 Task: Reverse a section of an audio track for creative exploration.
Action: Mouse moved to (5, 13)
Screenshot: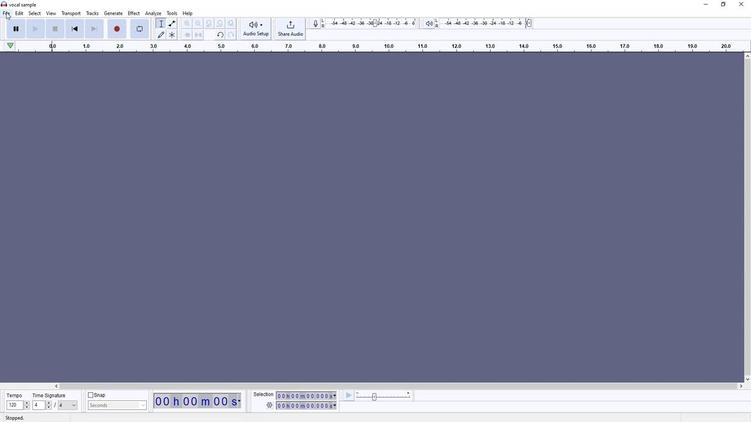 
Action: Mouse pressed left at (5, 13)
Screenshot: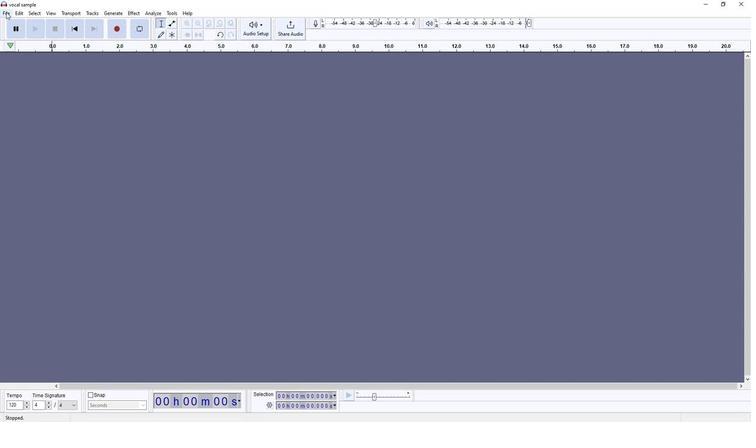 
Action: Mouse moved to (116, 93)
Screenshot: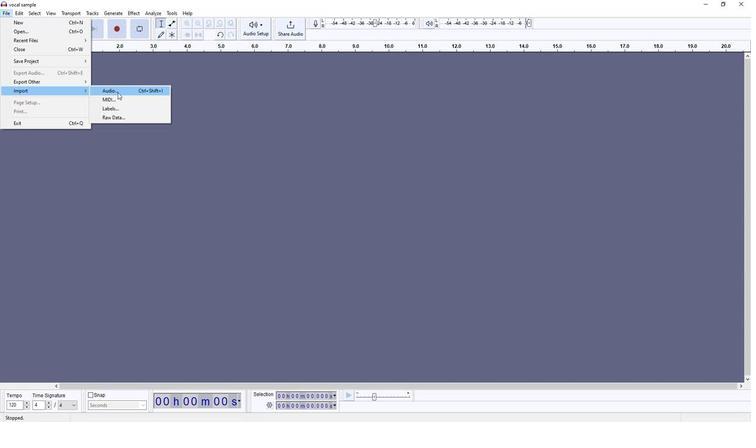 
Action: Mouse pressed left at (116, 93)
Screenshot: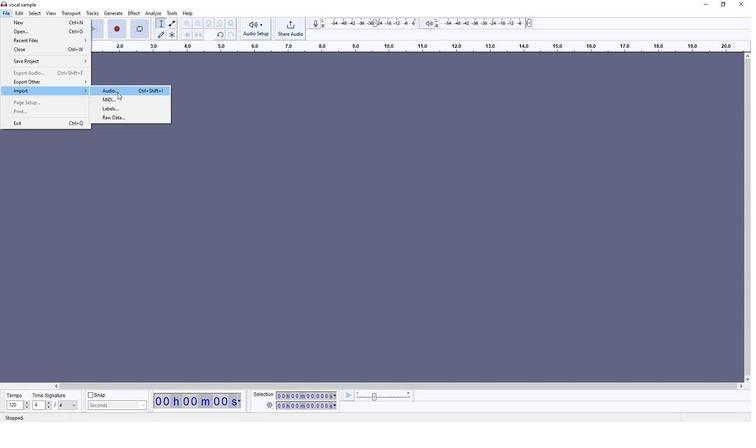 
Action: Mouse moved to (289, 117)
Screenshot: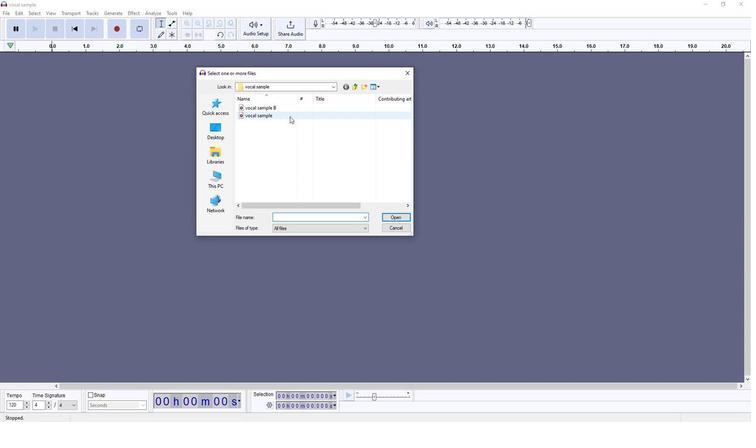 
Action: Mouse pressed left at (289, 117)
Screenshot: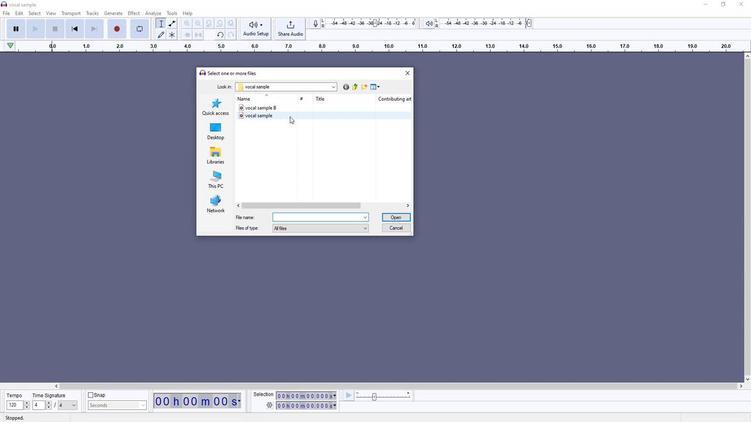 
Action: Mouse moved to (393, 217)
Screenshot: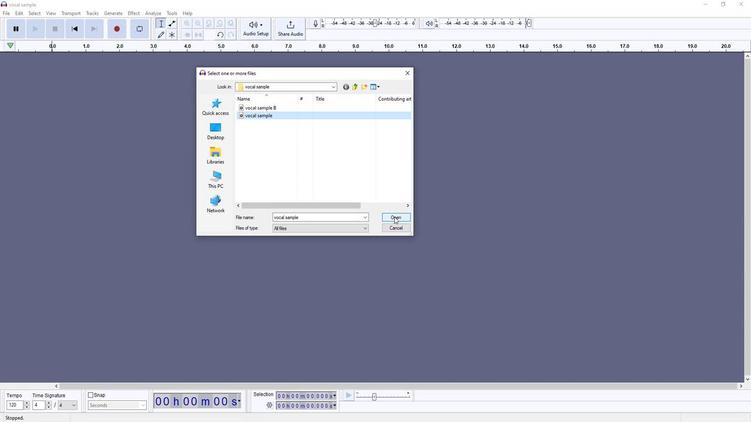 
Action: Mouse pressed left at (393, 217)
Screenshot: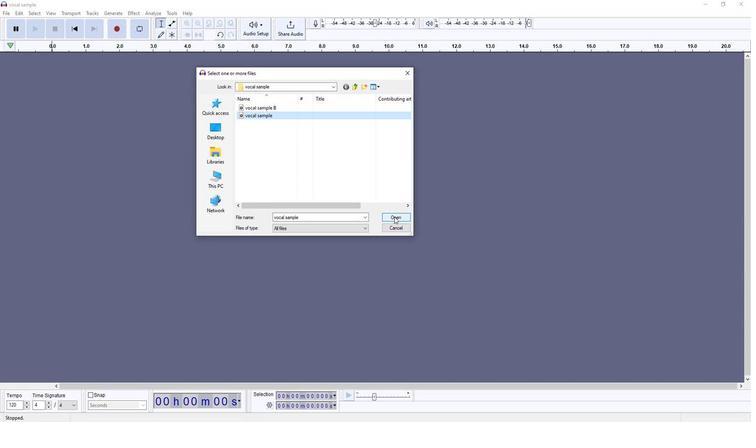 
Action: Mouse moved to (737, 60)
Screenshot: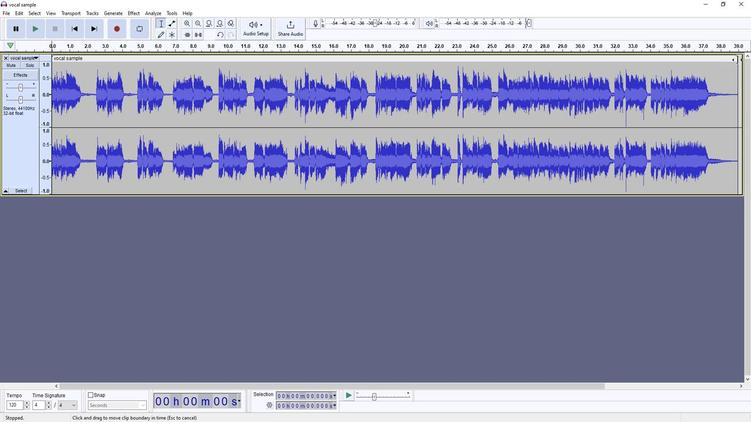 
Action: Mouse pressed left at (737, 60)
Screenshot: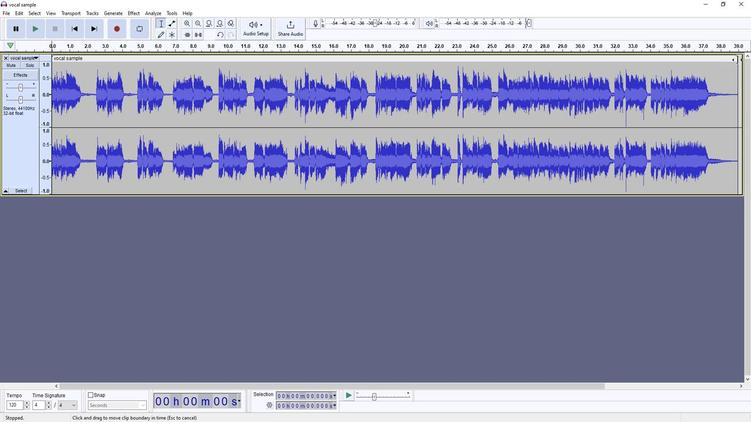 
Action: Mouse moved to (36, 32)
Screenshot: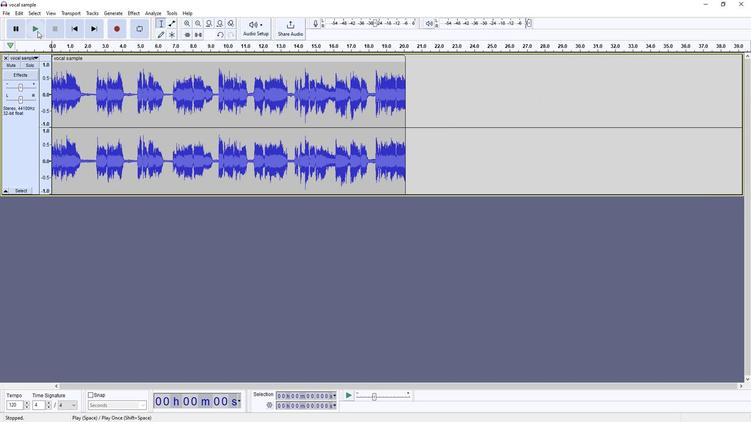 
Action: Mouse pressed left at (36, 32)
Screenshot: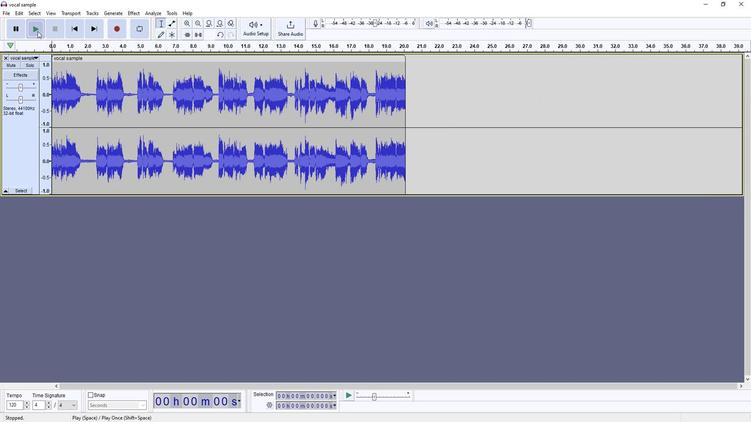 
Action: Mouse moved to (186, 25)
Screenshot: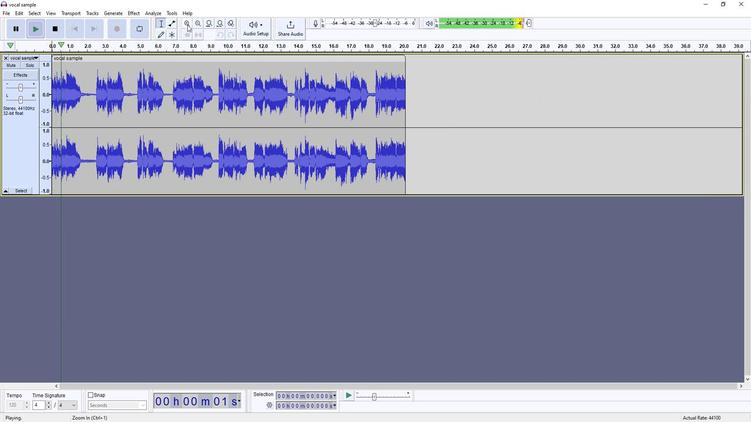 
Action: Mouse pressed left at (186, 25)
Screenshot: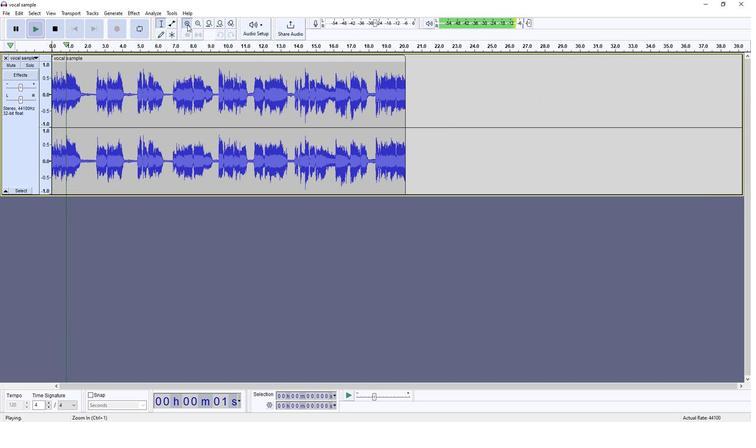 
Action: Mouse moved to (56, 29)
Screenshot: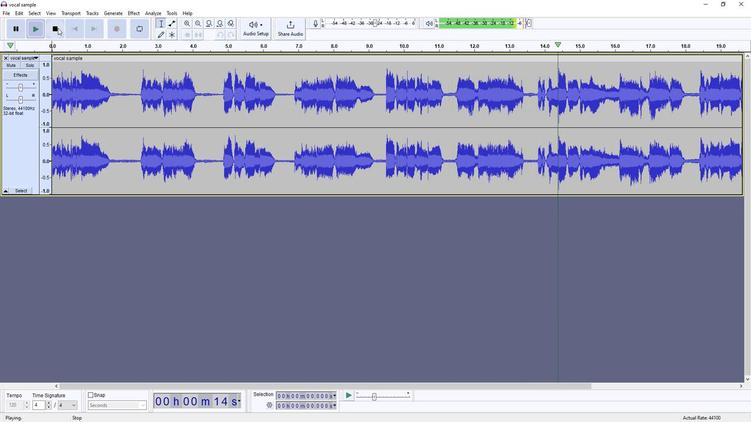 
Action: Mouse pressed left at (56, 29)
Screenshot: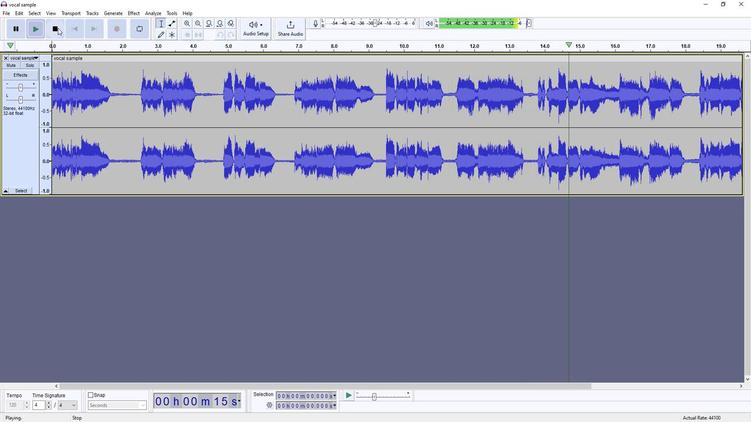 
Action: Mouse moved to (160, 92)
Screenshot: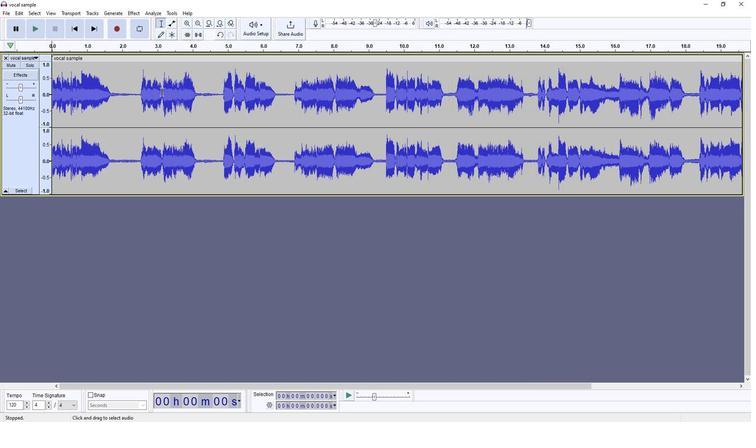 
Action: Mouse pressed left at (160, 92)
Screenshot: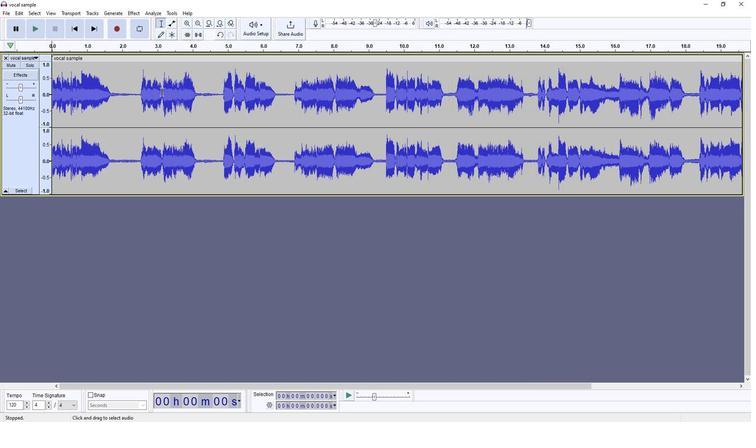 
Action: Mouse moved to (133, 14)
Screenshot: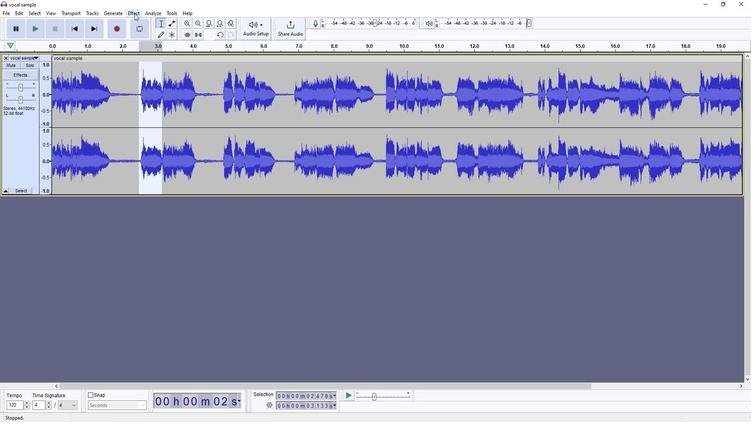 
Action: Mouse pressed left at (133, 14)
Screenshot: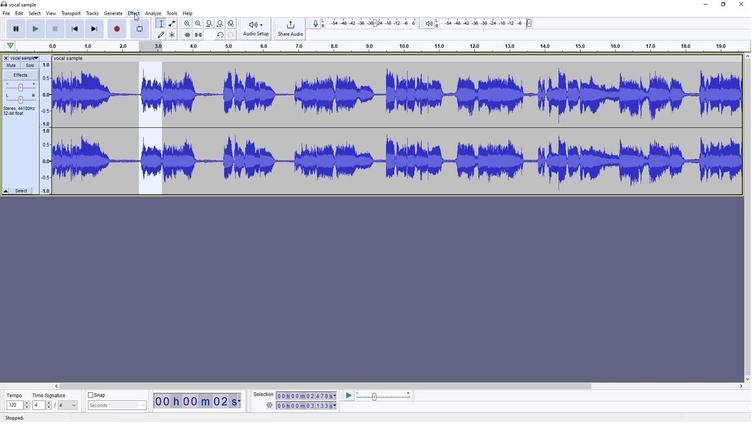 
Action: Mouse moved to (249, 138)
Screenshot: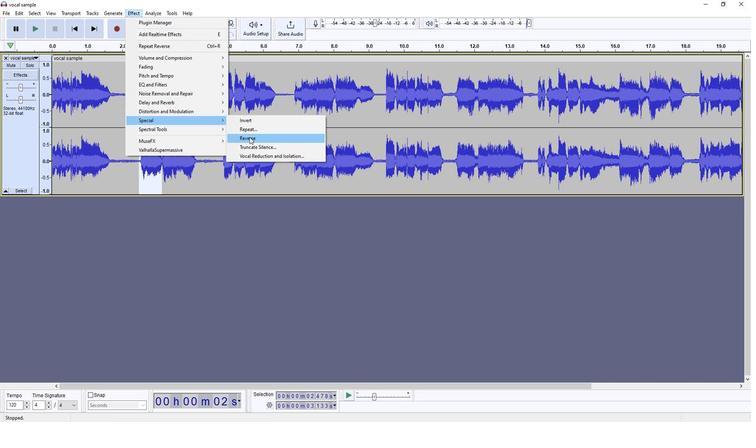 
Action: Mouse pressed left at (249, 138)
Screenshot: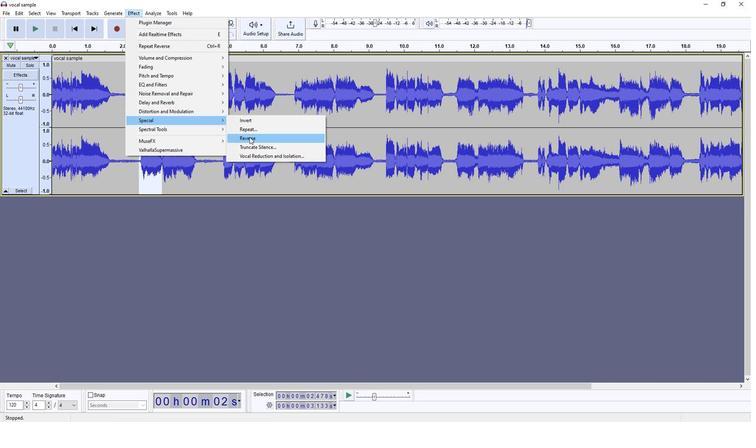 
Action: Mouse moved to (334, 94)
Screenshot: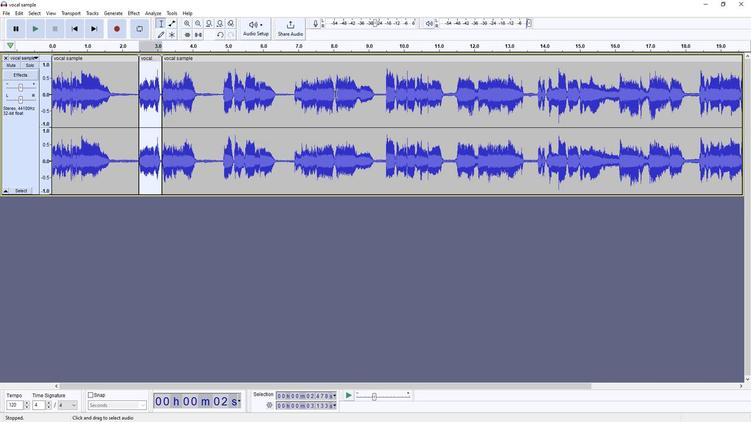 
Action: Mouse pressed left at (334, 94)
Screenshot: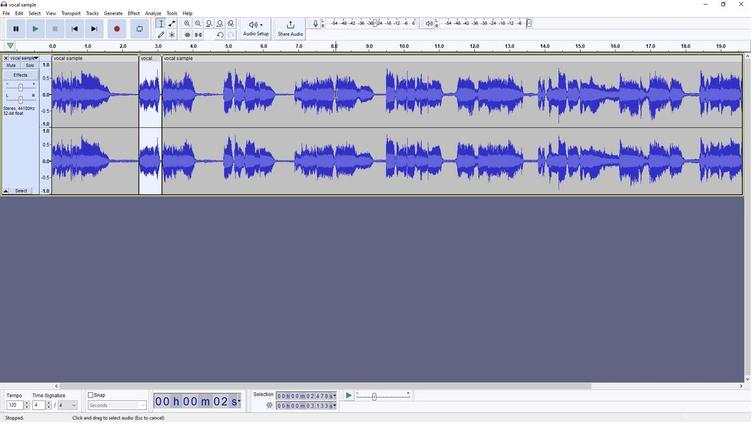 
Action: Mouse moved to (134, 14)
Screenshot: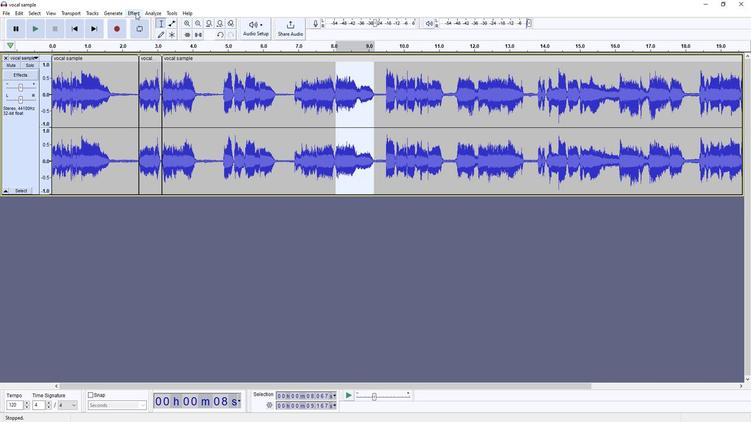 
Action: Mouse pressed left at (134, 14)
Screenshot: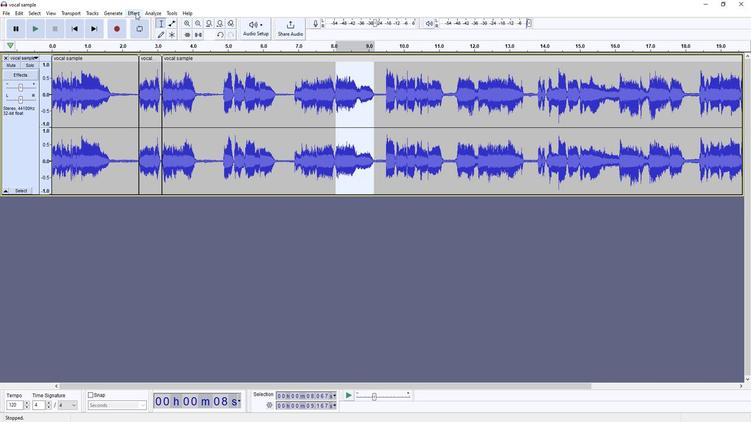 
Action: Mouse moved to (252, 136)
Screenshot: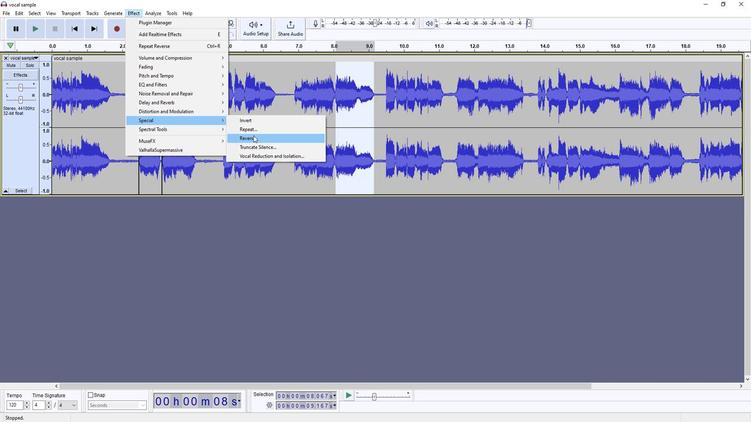 
Action: Mouse pressed left at (252, 136)
Screenshot: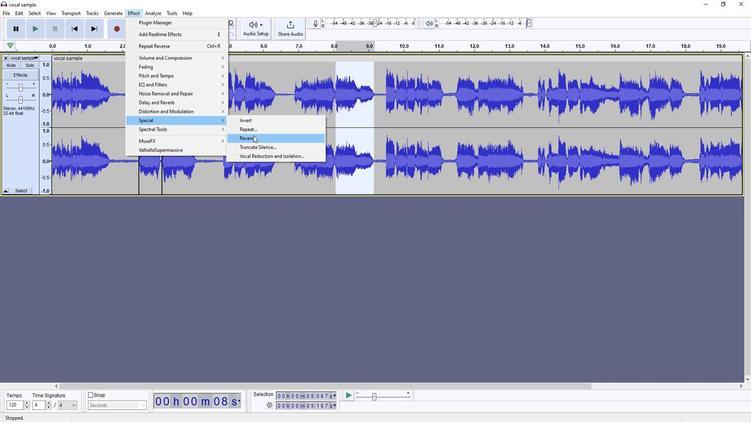 
Action: Mouse moved to (475, 156)
Screenshot: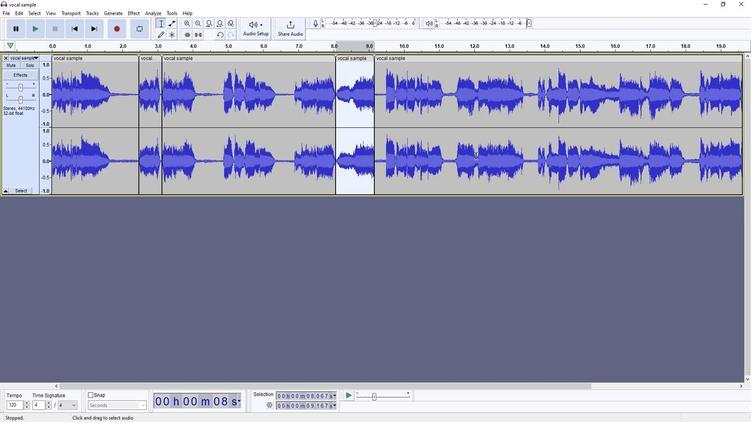 
Action: Mouse pressed left at (475, 156)
Screenshot: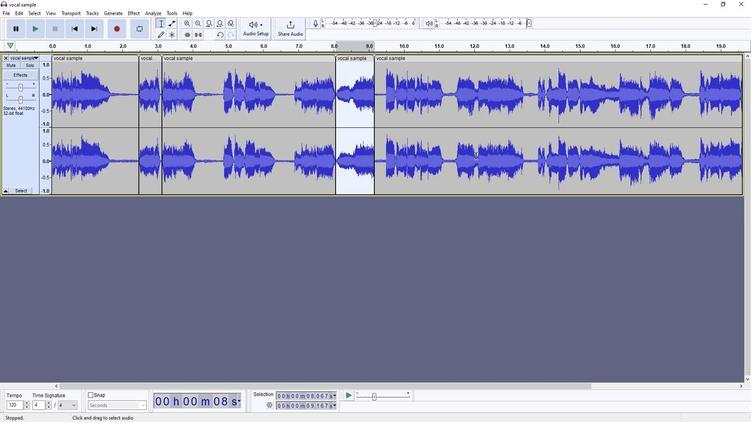 
Action: Mouse moved to (130, 14)
Screenshot: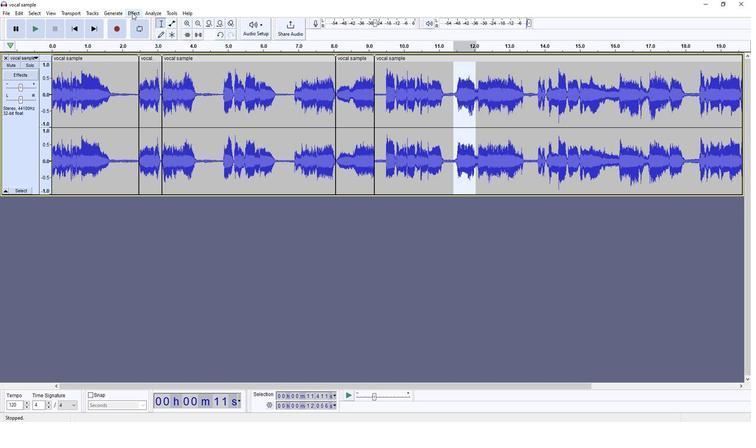 
Action: Mouse pressed left at (130, 14)
Screenshot: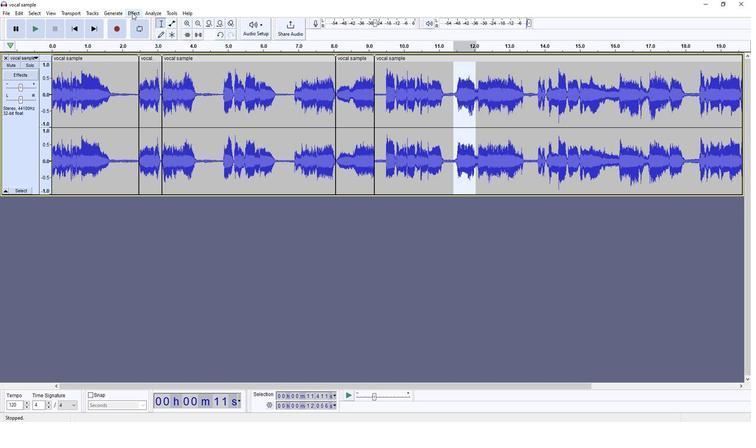
Action: Mouse moved to (276, 138)
Screenshot: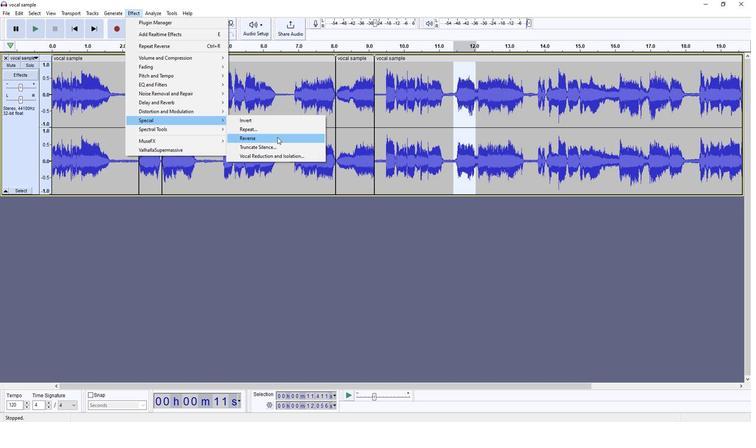 
Action: Mouse pressed left at (276, 138)
Screenshot: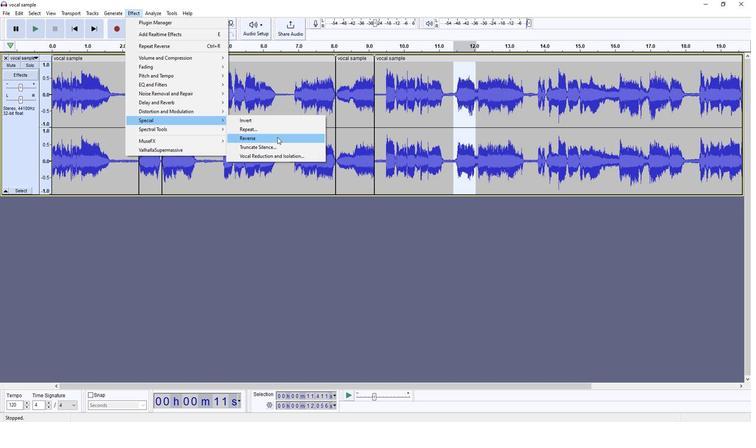 
Action: Mouse moved to (195, 22)
Screenshot: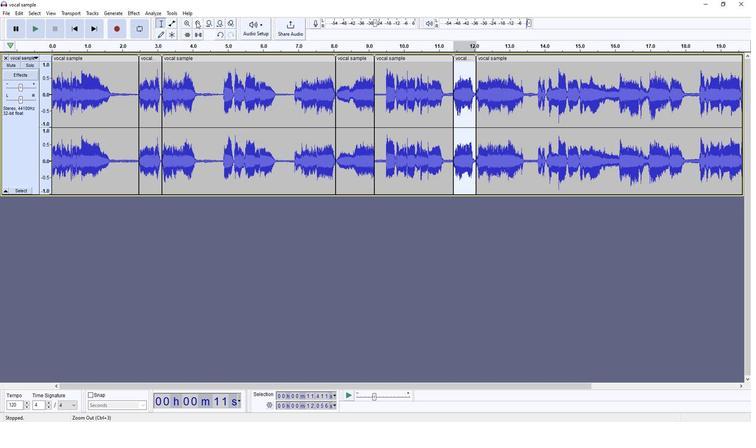 
Action: Mouse pressed left at (195, 22)
Screenshot: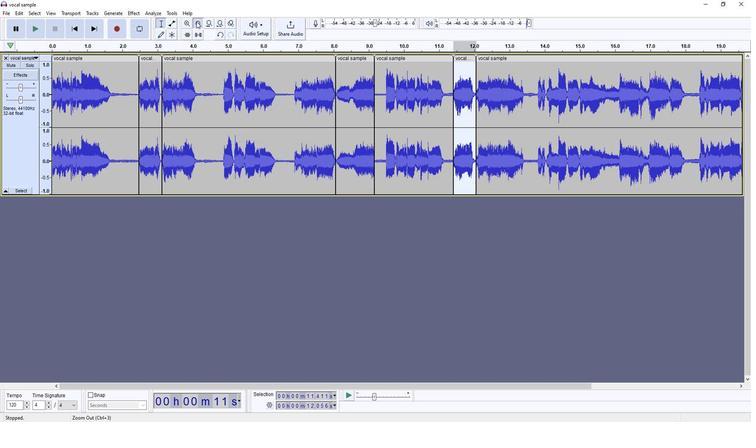 
Action: Mouse moved to (414, 103)
Screenshot: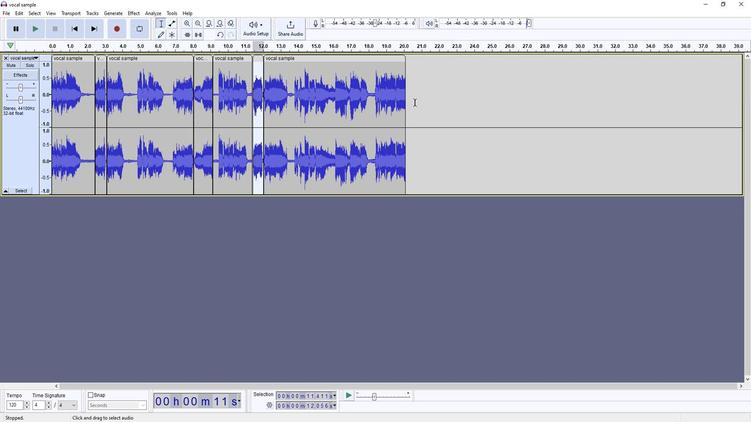 
Action: Mouse pressed left at (414, 103)
Screenshot: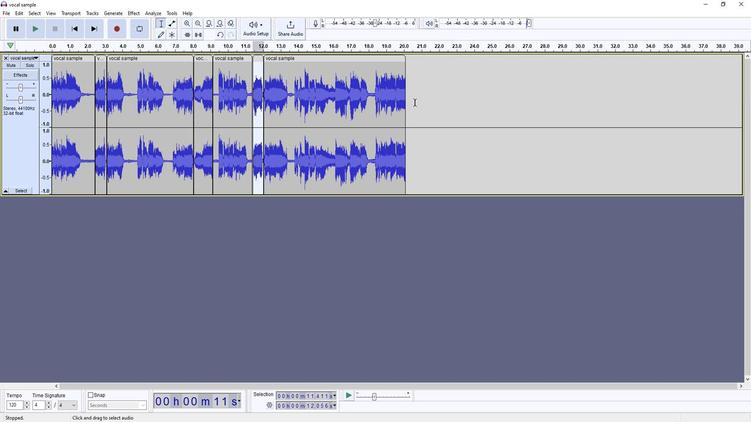 
Action: Mouse moved to (34, 27)
Screenshot: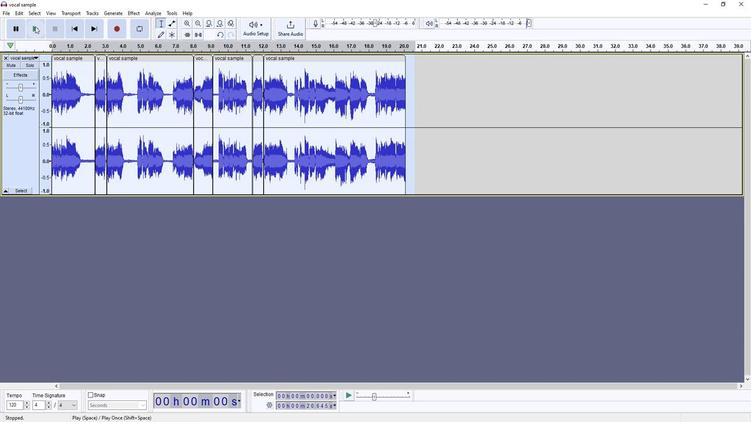 
Action: Mouse pressed left at (34, 27)
Screenshot: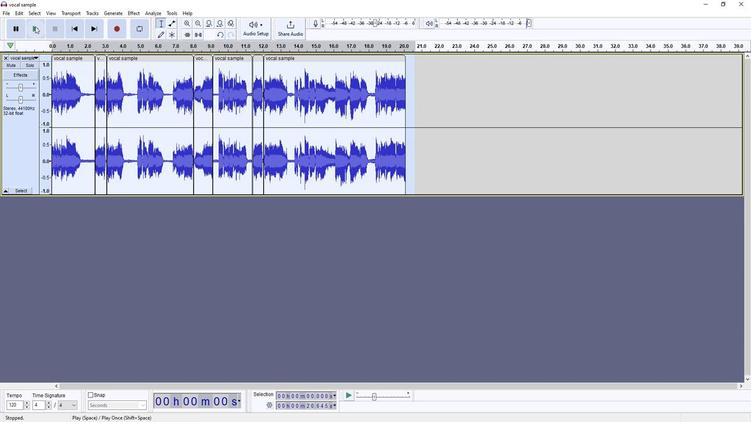 
Action: Mouse moved to (54, 31)
Screenshot: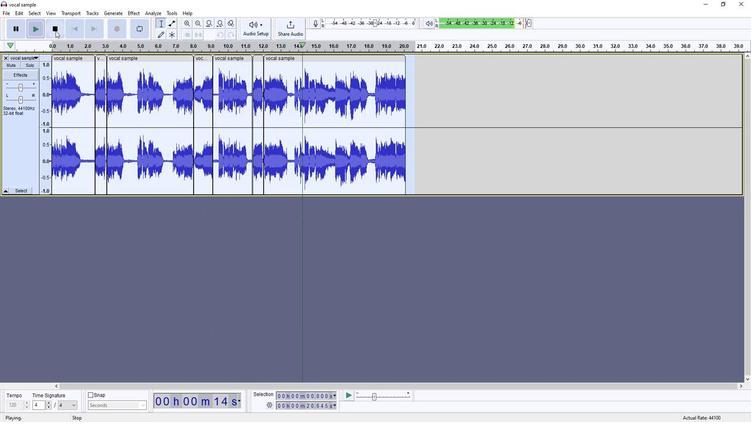 
Action: Mouse pressed left at (54, 31)
Screenshot: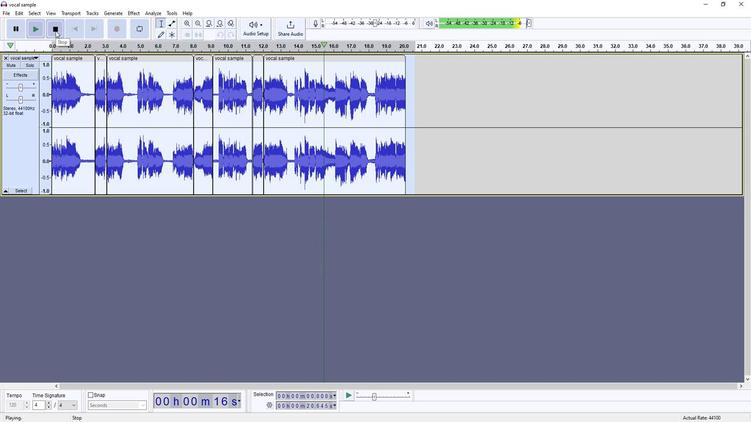 
Action: Mouse moved to (7, 15)
Screenshot: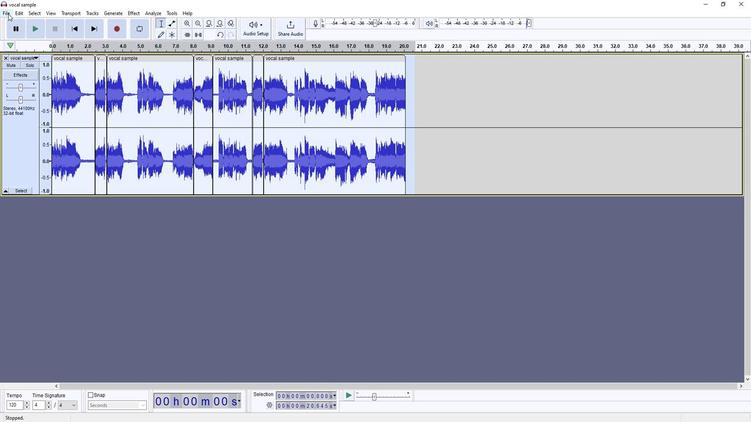 
Action: Mouse pressed left at (7, 15)
Screenshot: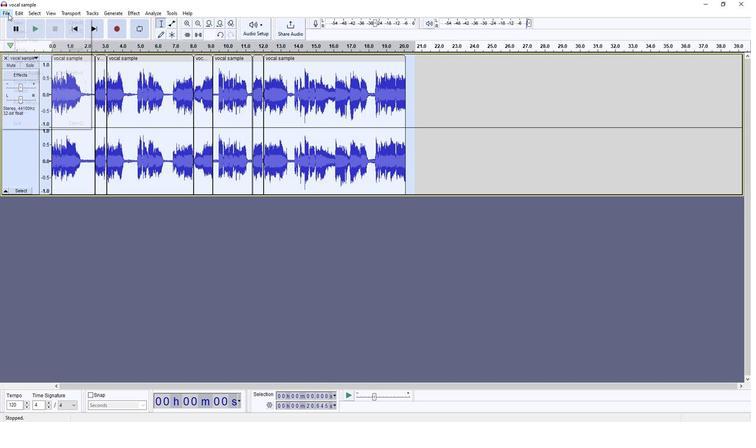 
Action: Mouse moved to (107, 72)
Screenshot: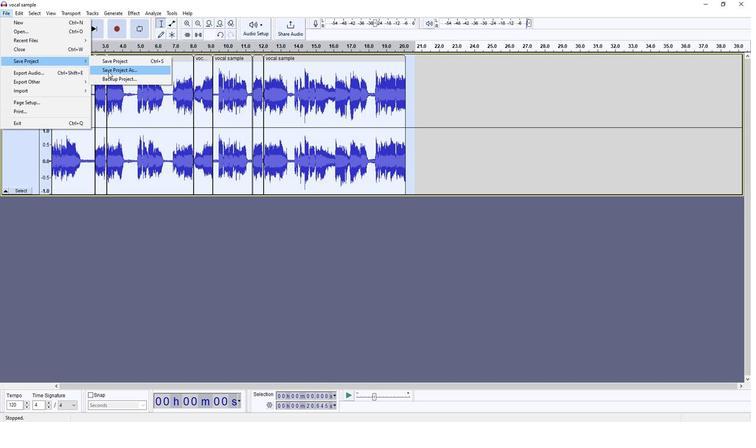 
Action: Mouse pressed left at (107, 72)
Screenshot: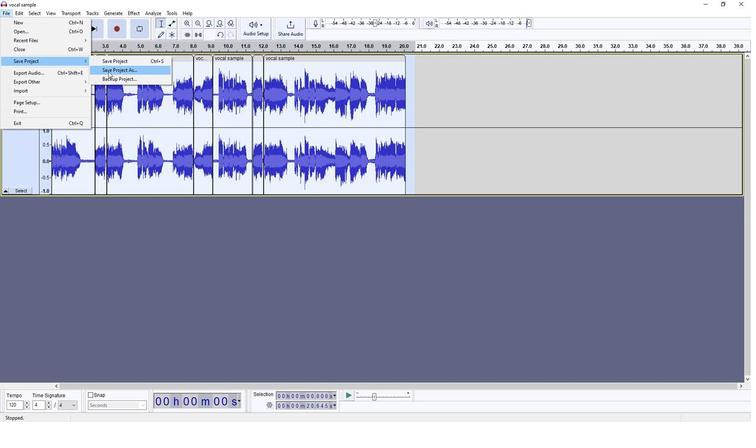 
Action: Mouse moved to (307, 220)
Screenshot: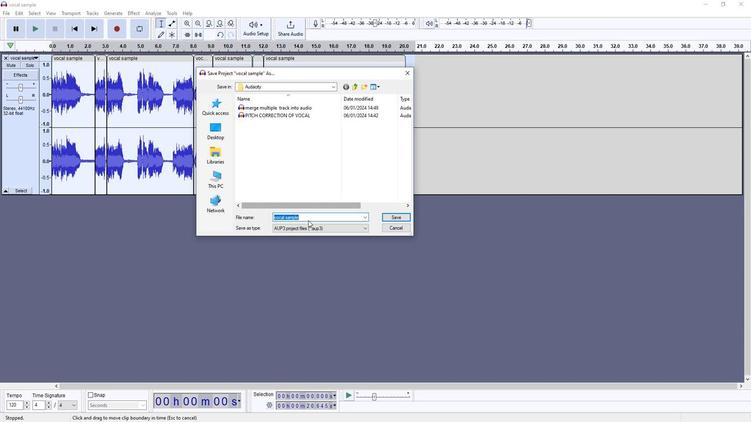 
Action: Key pressed <Key.backspace><Key.shift>Reverse<Key.space>vocals<Key.backspace>
Screenshot: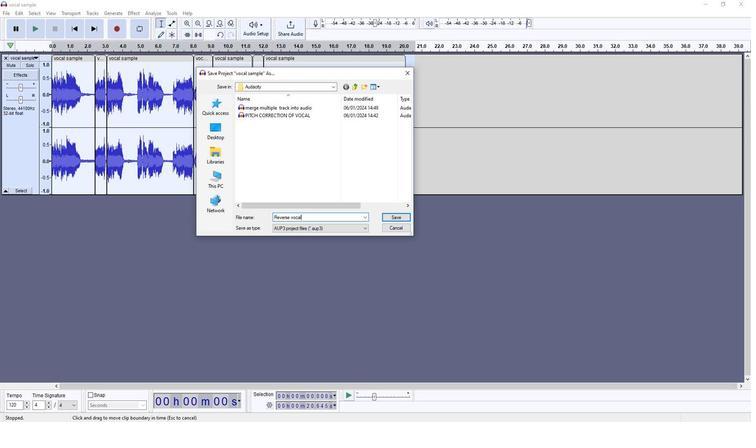 
Action: Mouse moved to (393, 218)
Screenshot: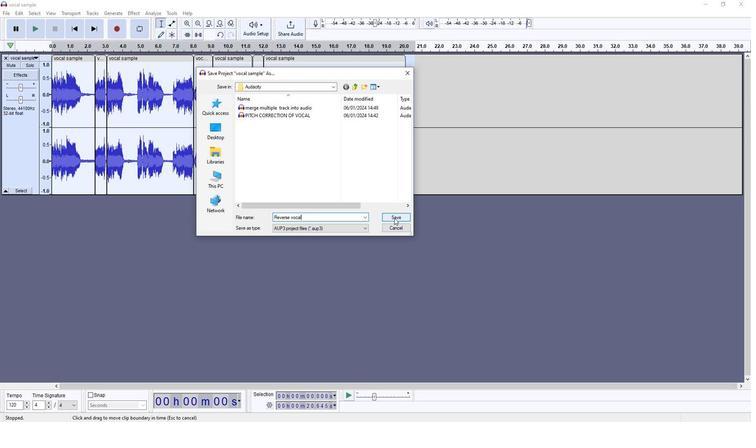 
Action: Mouse pressed left at (393, 218)
Screenshot: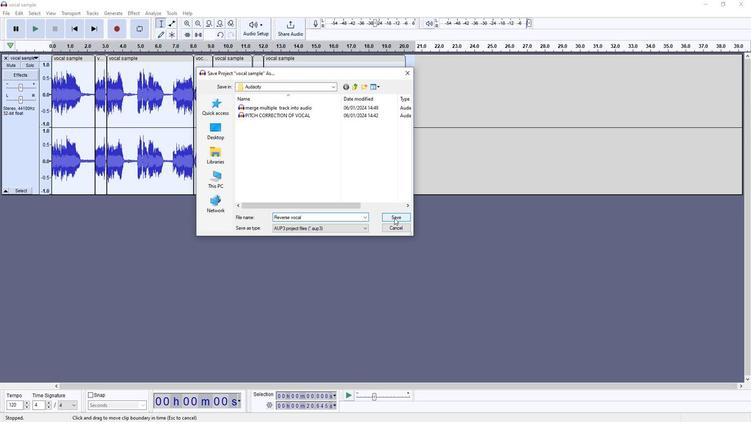 
